 Task: Add Sprouts Almond Coconut Castile Foaming Hand Soap to the cart.
Action: Mouse moved to (975, 328)
Screenshot: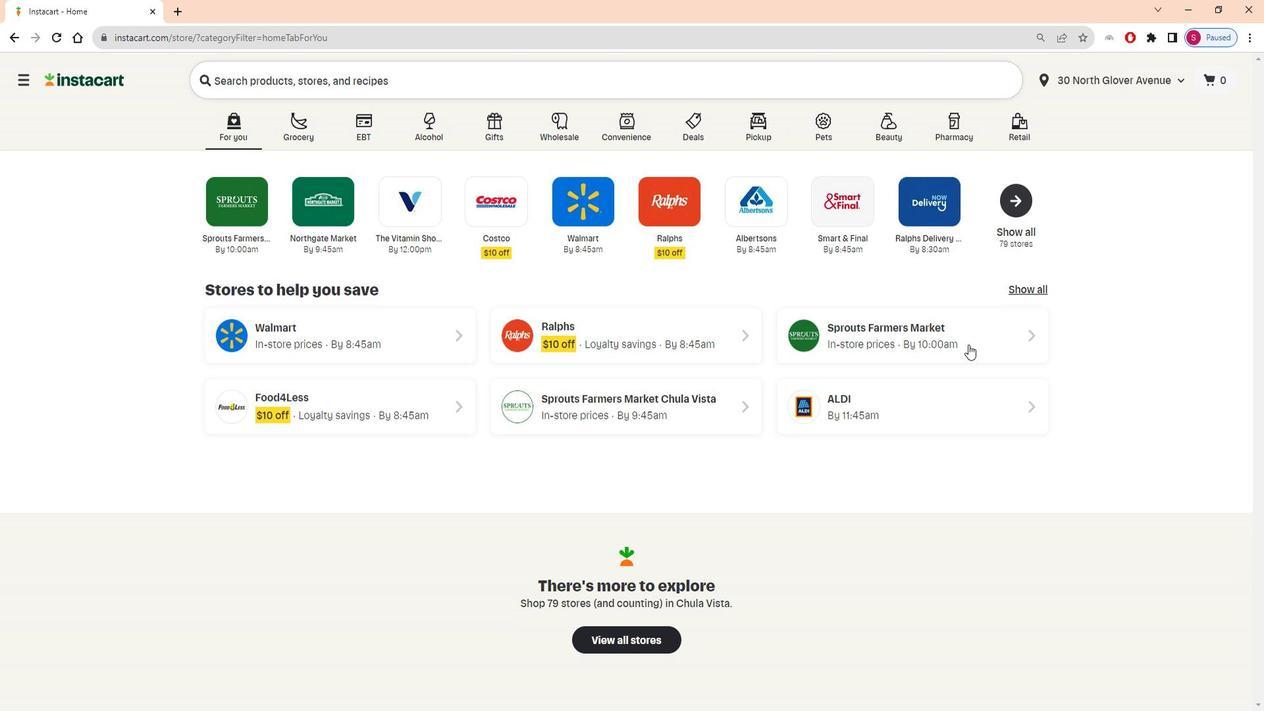 
Action: Mouse pressed left at (975, 328)
Screenshot: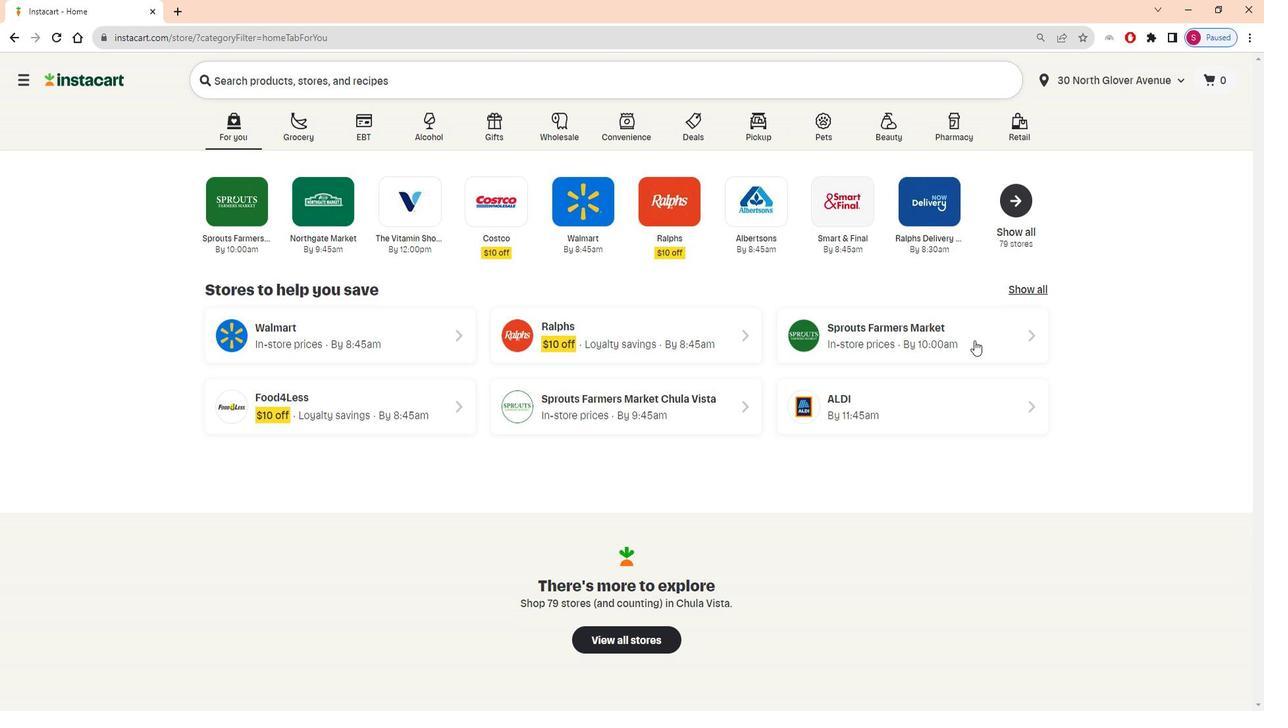 
Action: Mouse moved to (117, 490)
Screenshot: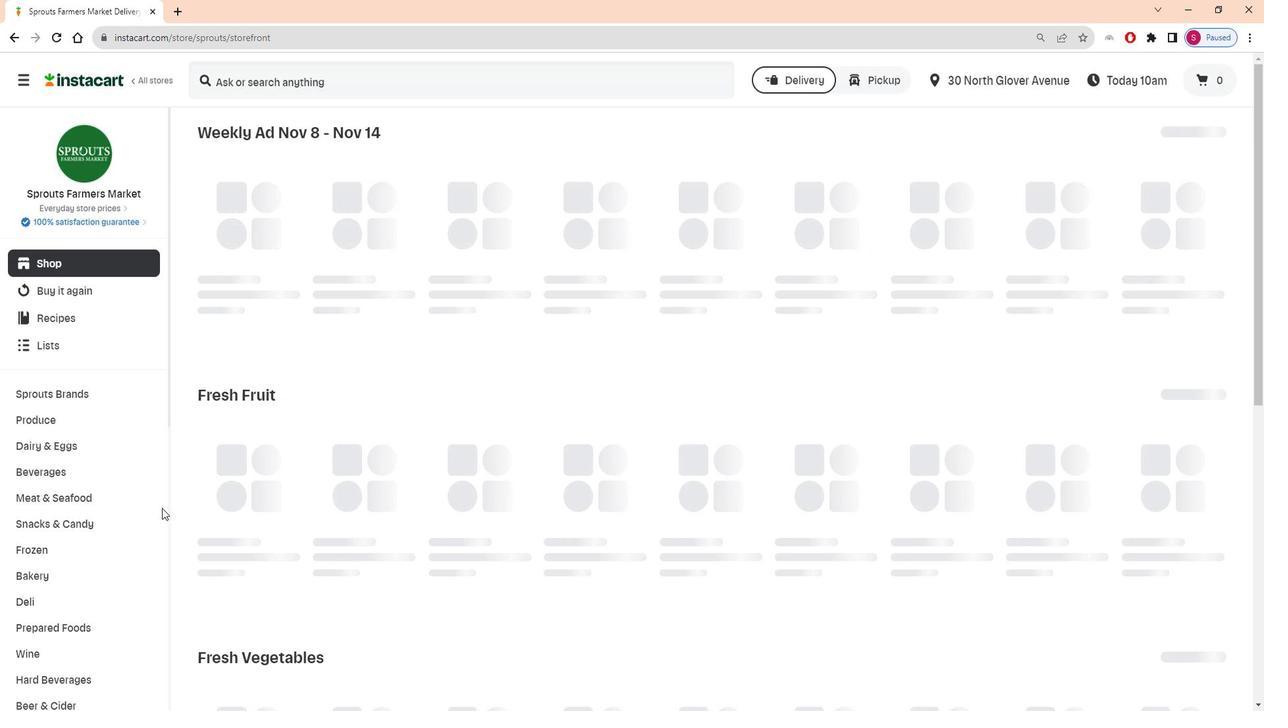 
Action: Mouse scrolled (117, 490) with delta (0, 0)
Screenshot: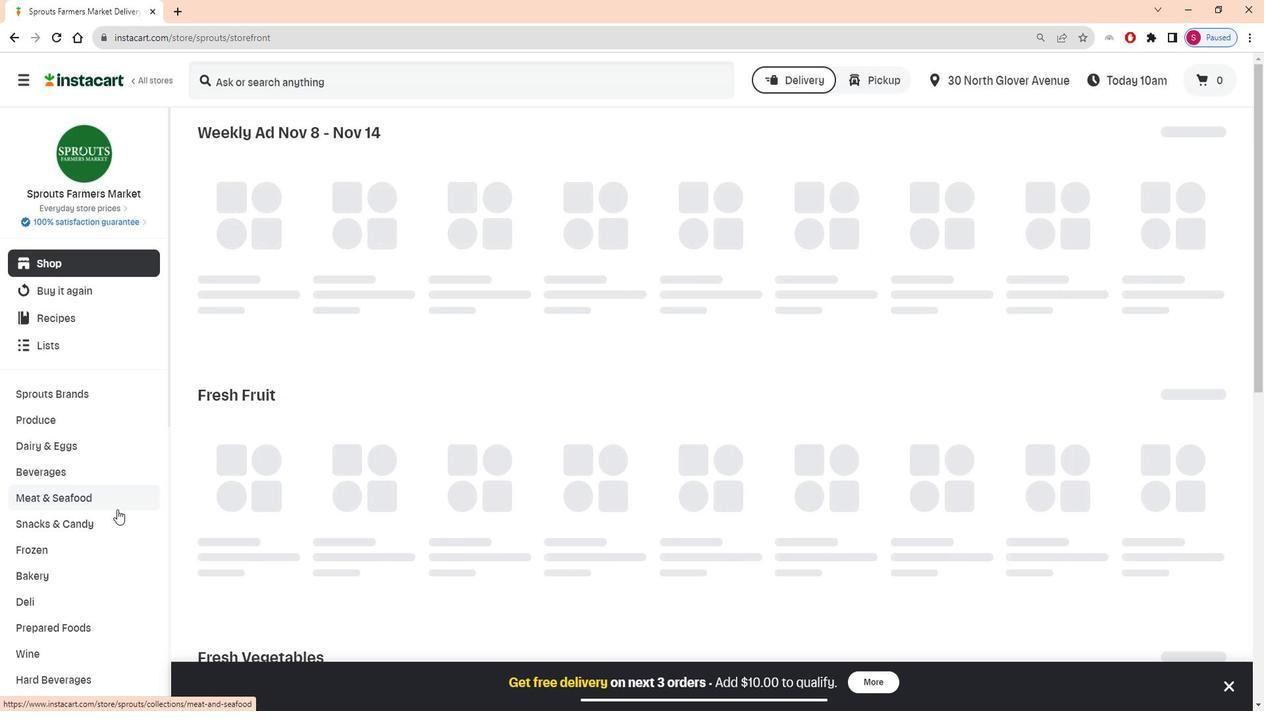 
Action: Mouse scrolled (117, 490) with delta (0, 0)
Screenshot: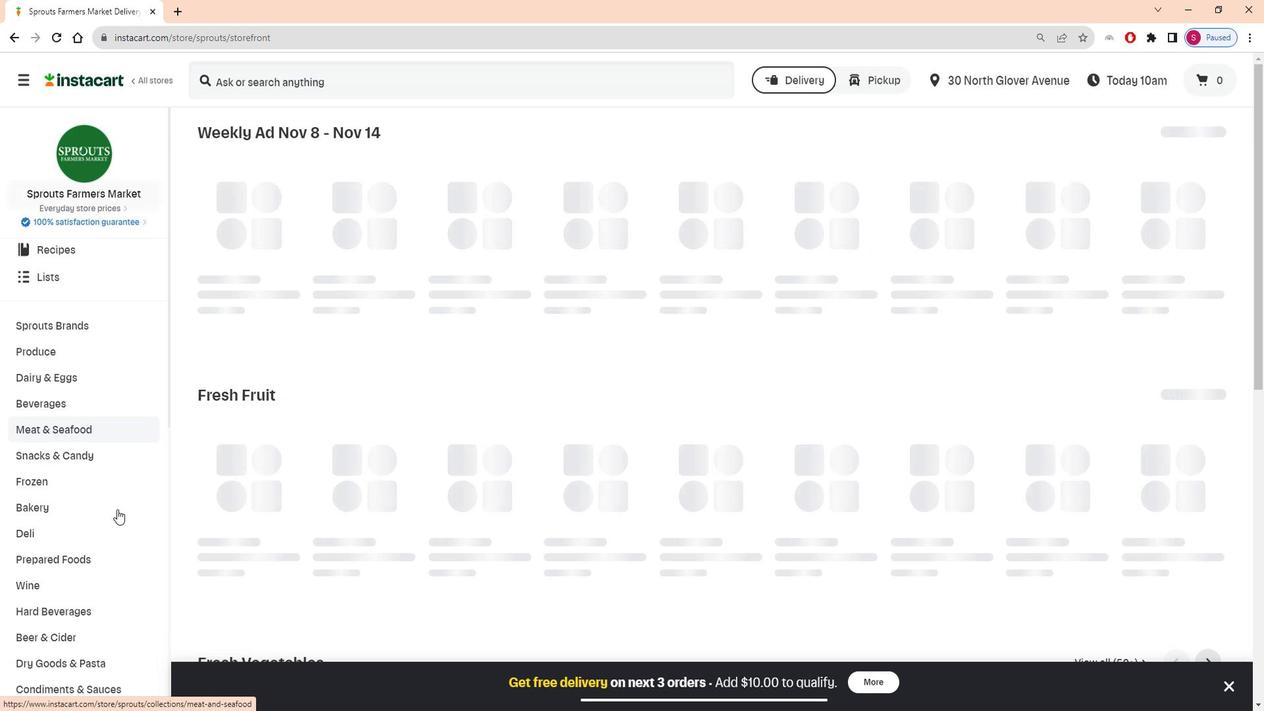 
Action: Mouse scrolled (117, 490) with delta (0, 0)
Screenshot: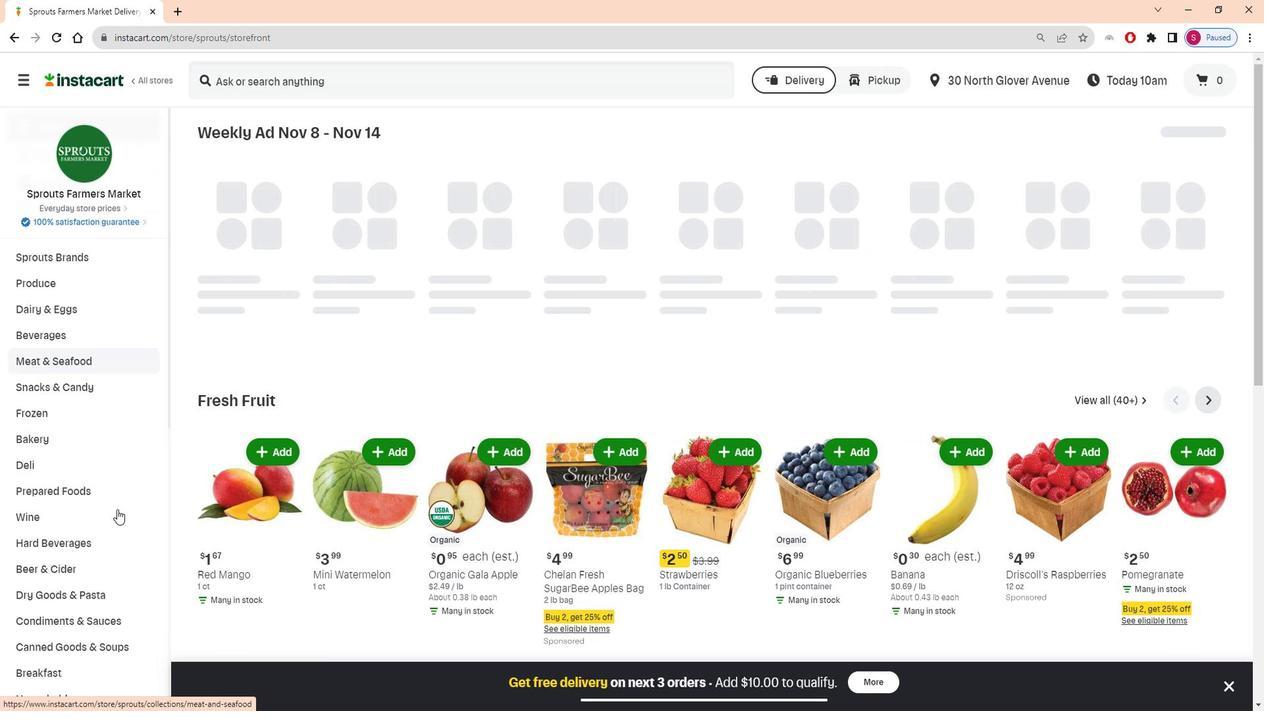 
Action: Mouse scrolled (117, 490) with delta (0, 0)
Screenshot: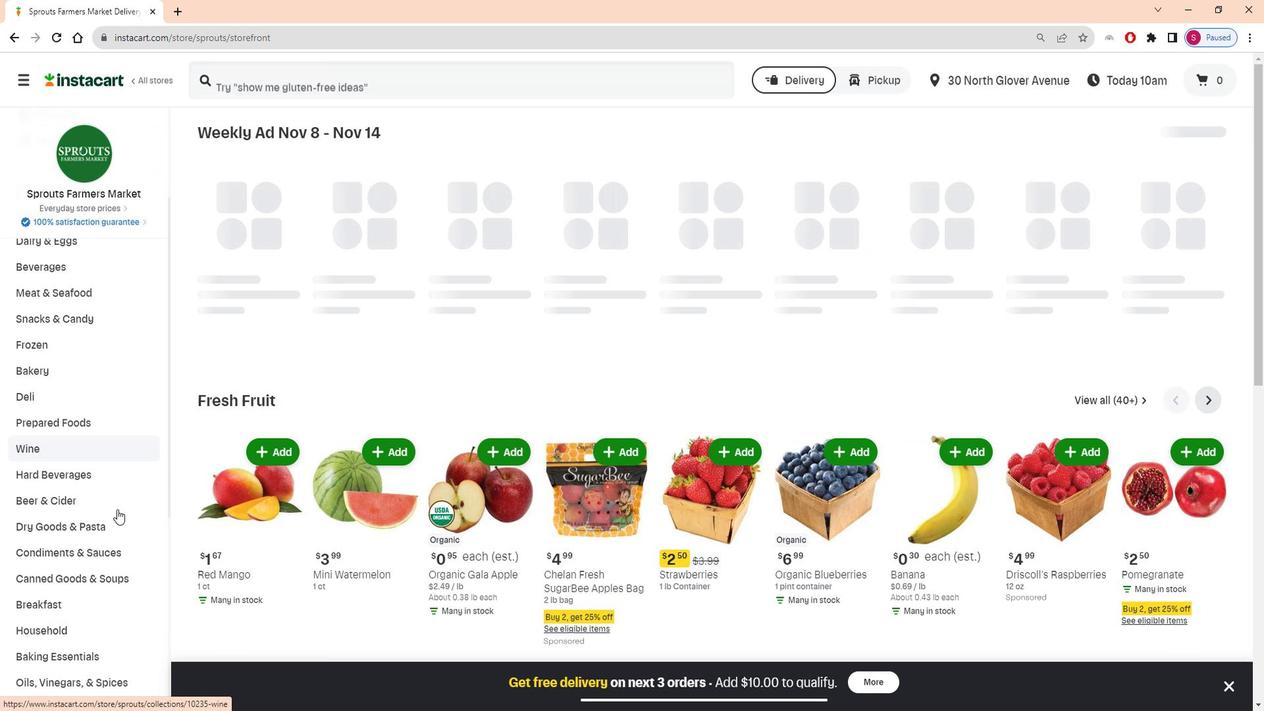 
Action: Mouse scrolled (117, 490) with delta (0, 0)
Screenshot: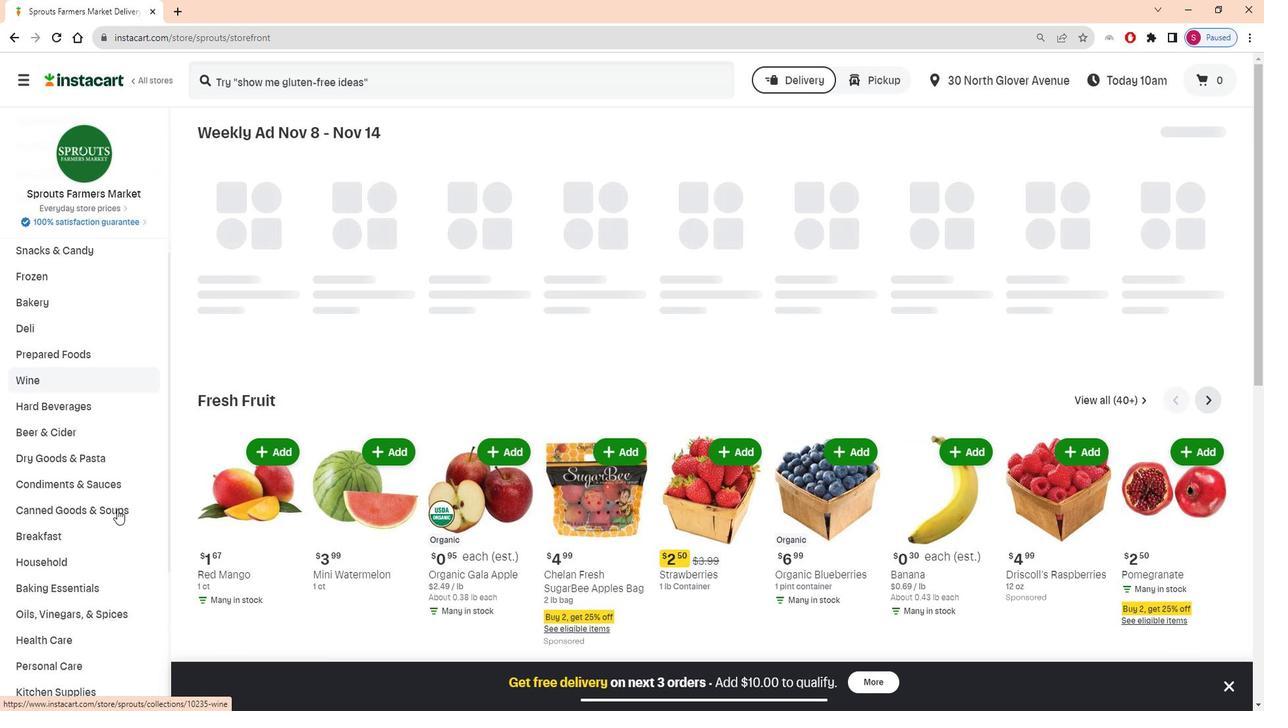 
Action: Mouse scrolled (117, 490) with delta (0, 0)
Screenshot: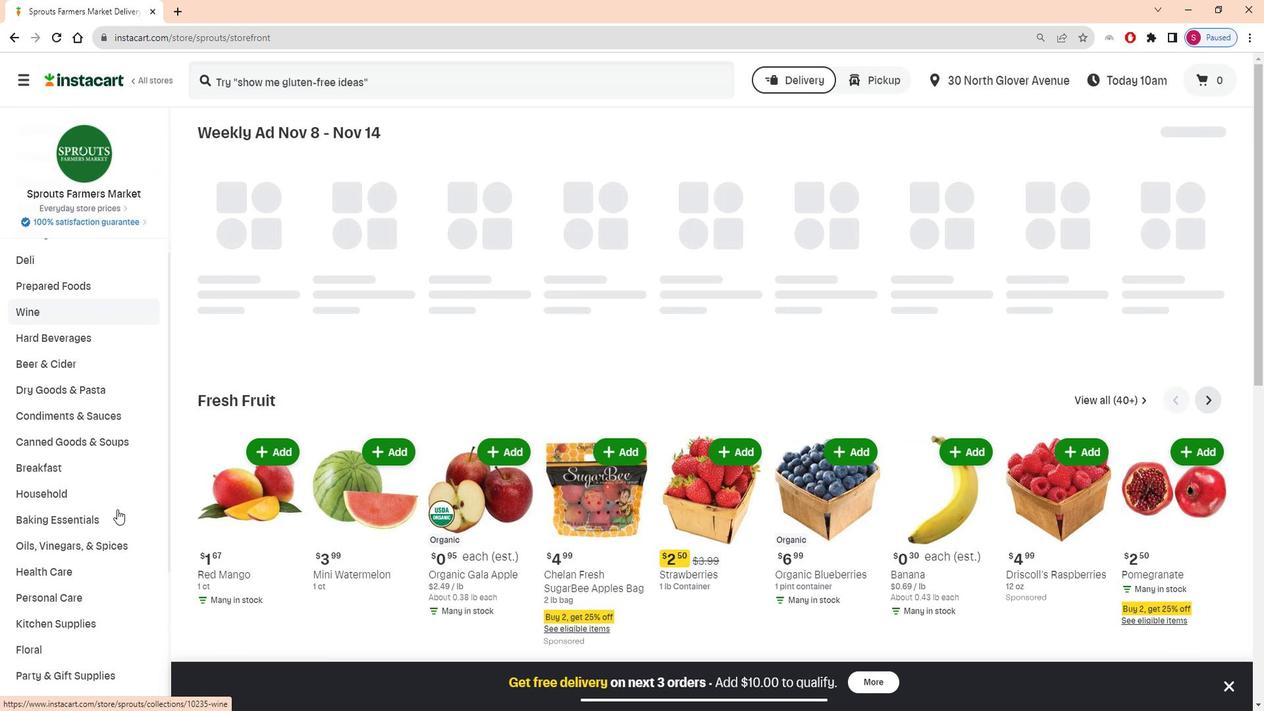 
Action: Mouse moved to (100, 506)
Screenshot: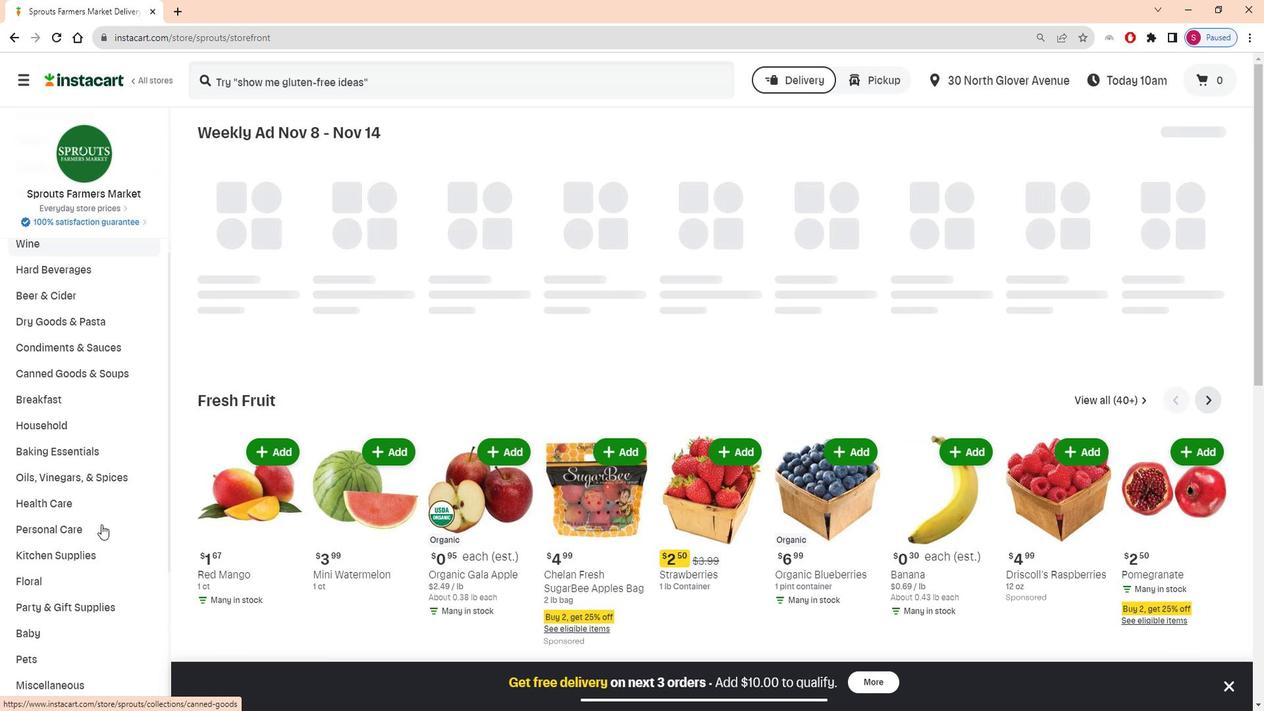 
Action: Mouse pressed left at (100, 506)
Screenshot: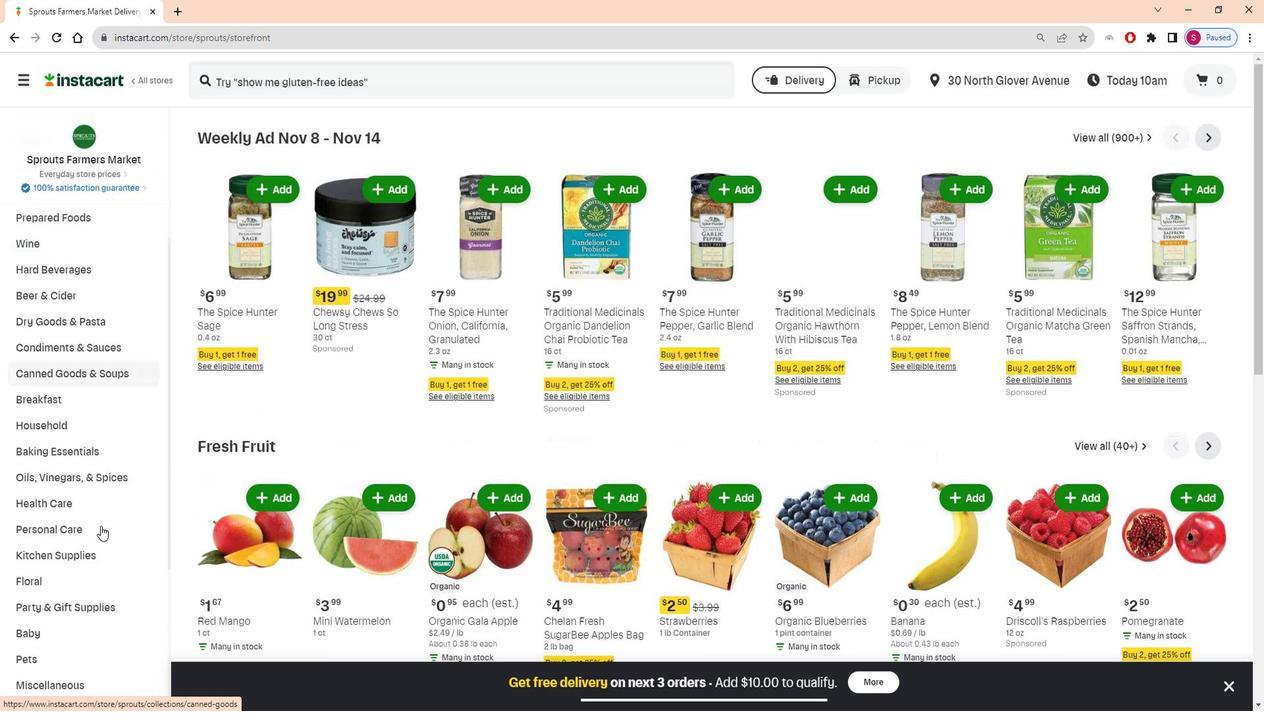
Action: Mouse moved to (86, 510)
Screenshot: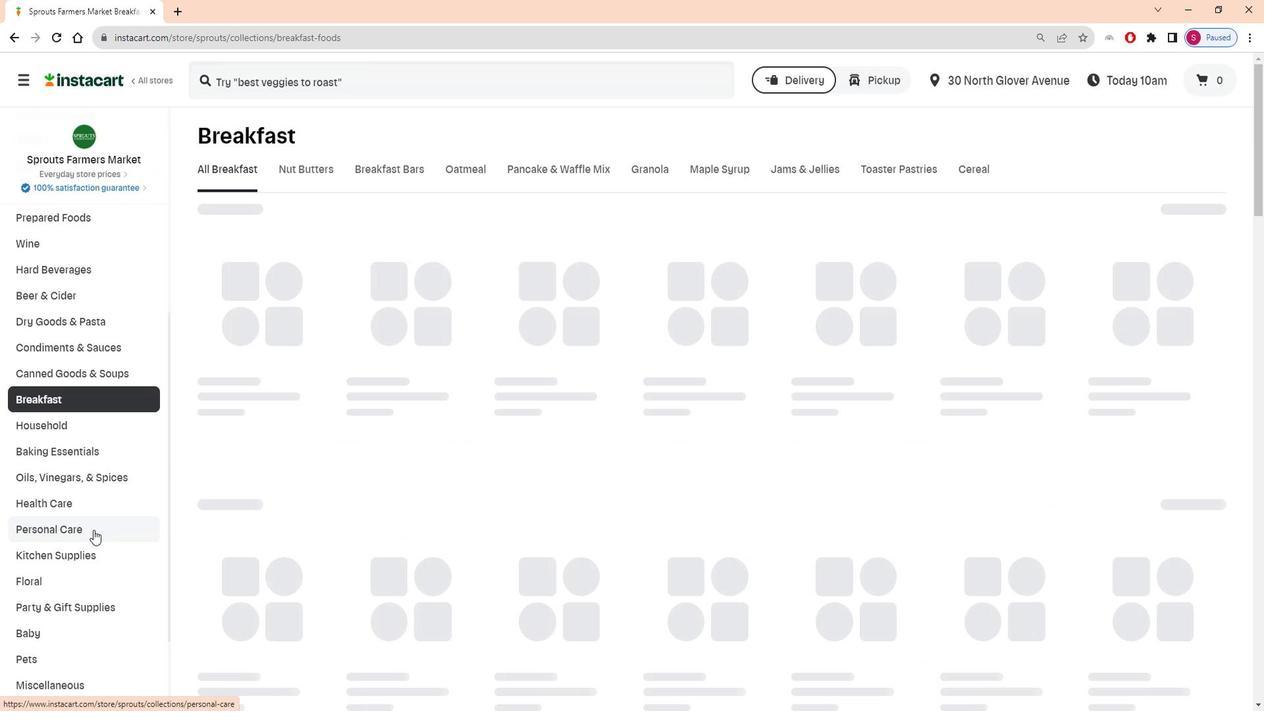 
Action: Mouse pressed left at (86, 510)
Screenshot: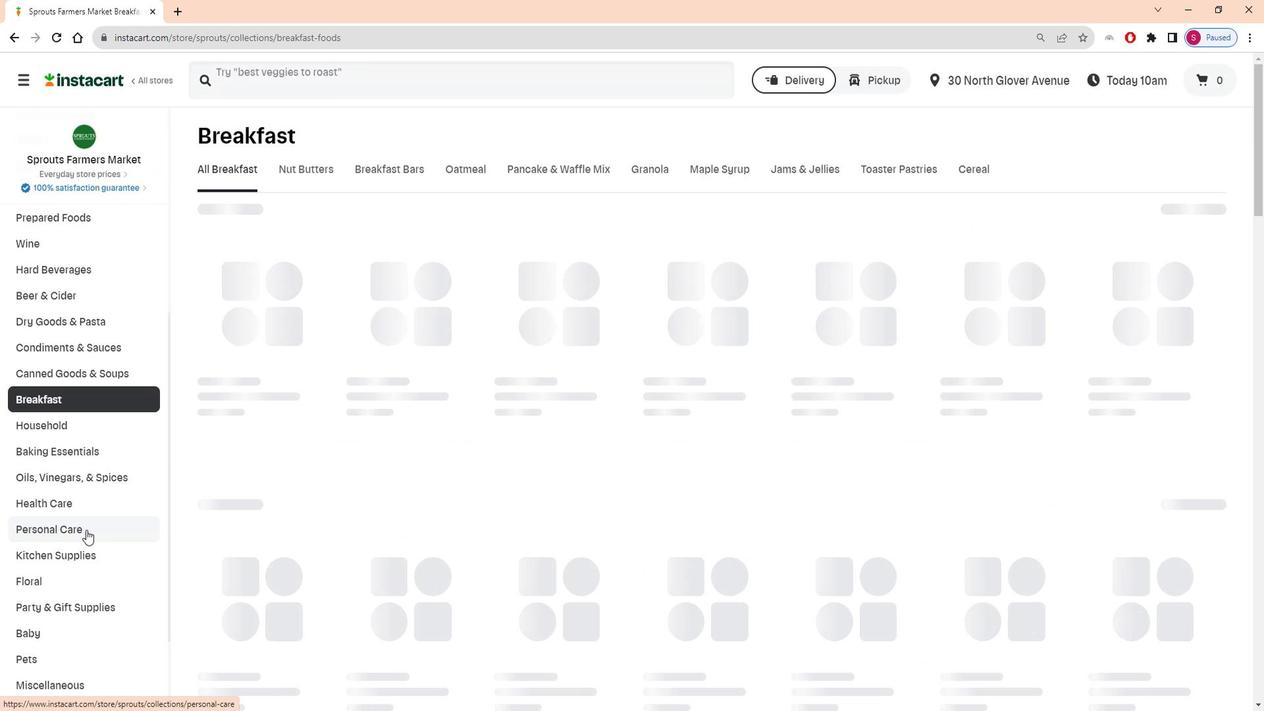 
Action: Mouse moved to (330, 169)
Screenshot: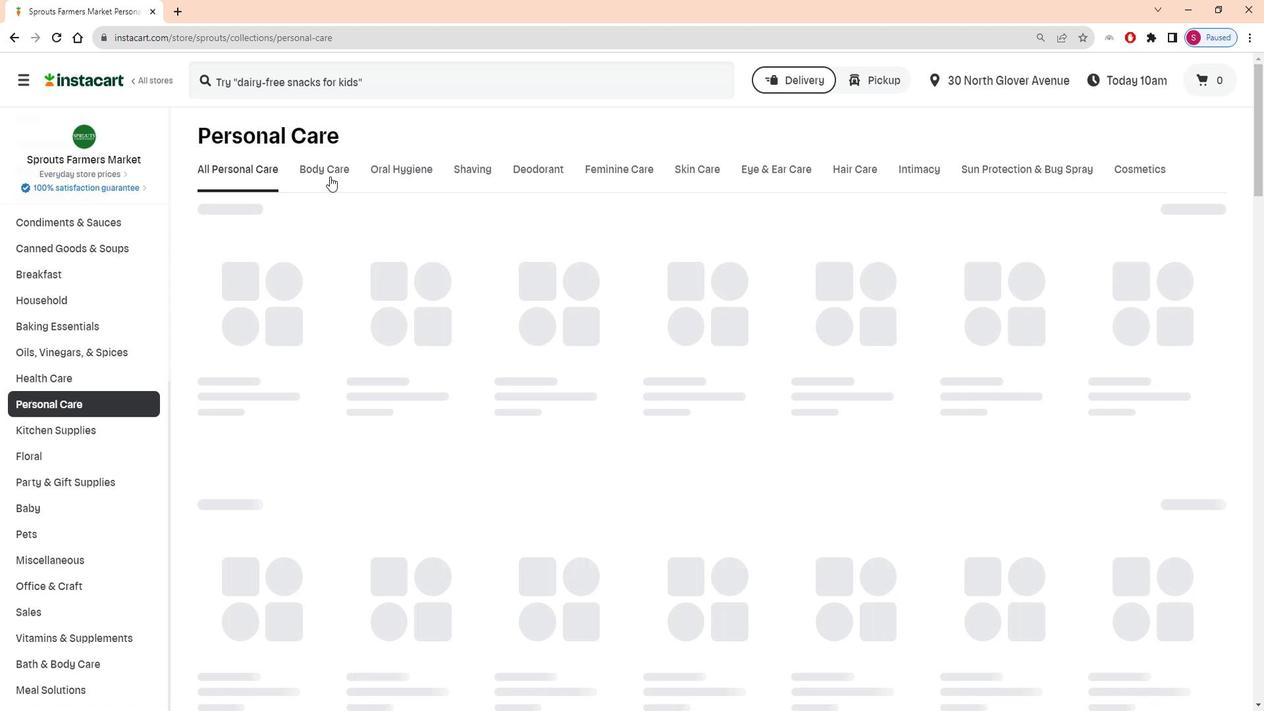 
Action: Mouse pressed left at (330, 169)
Screenshot: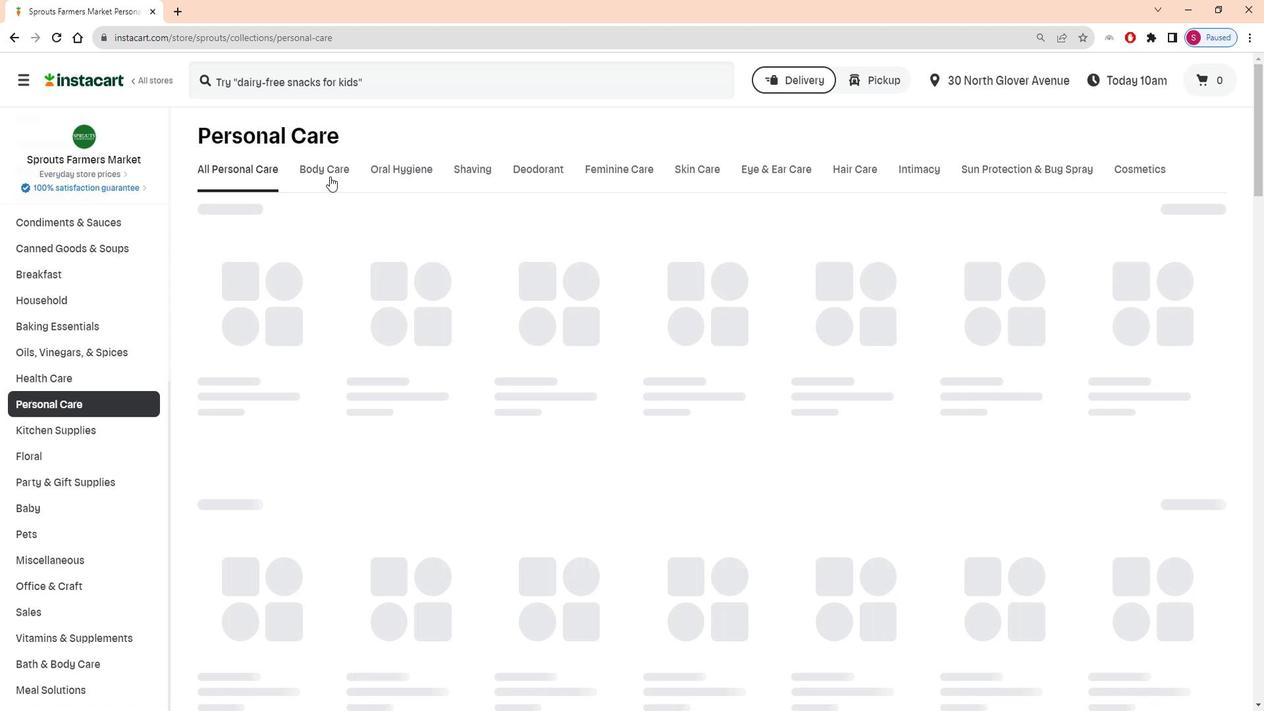 
Action: Mouse moved to (447, 219)
Screenshot: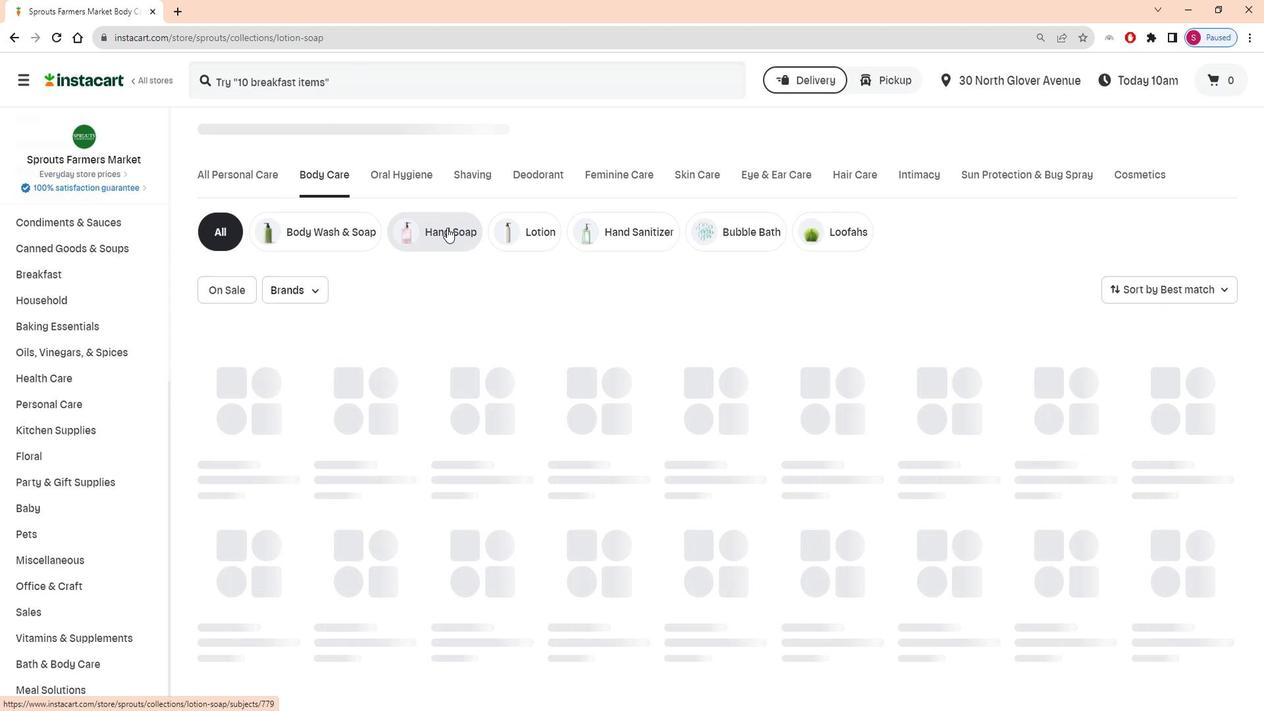 
Action: Mouse pressed left at (447, 219)
Screenshot: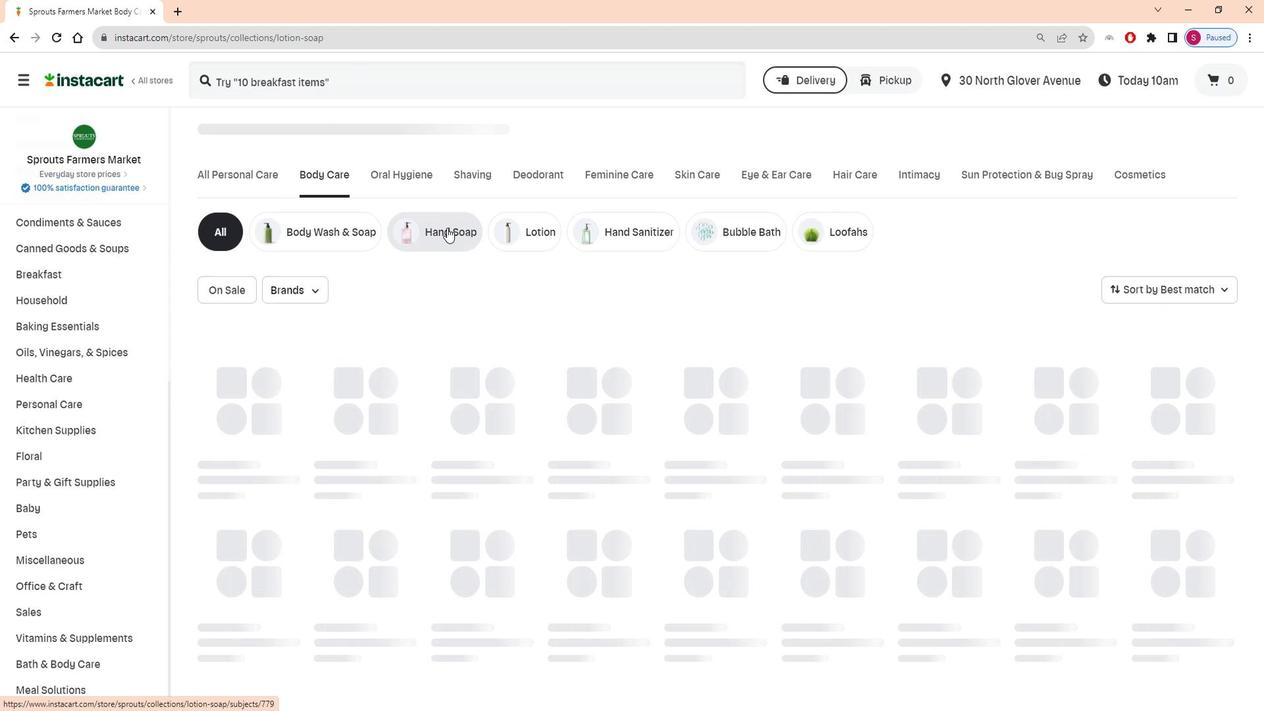 
Action: Mouse moved to (497, 84)
Screenshot: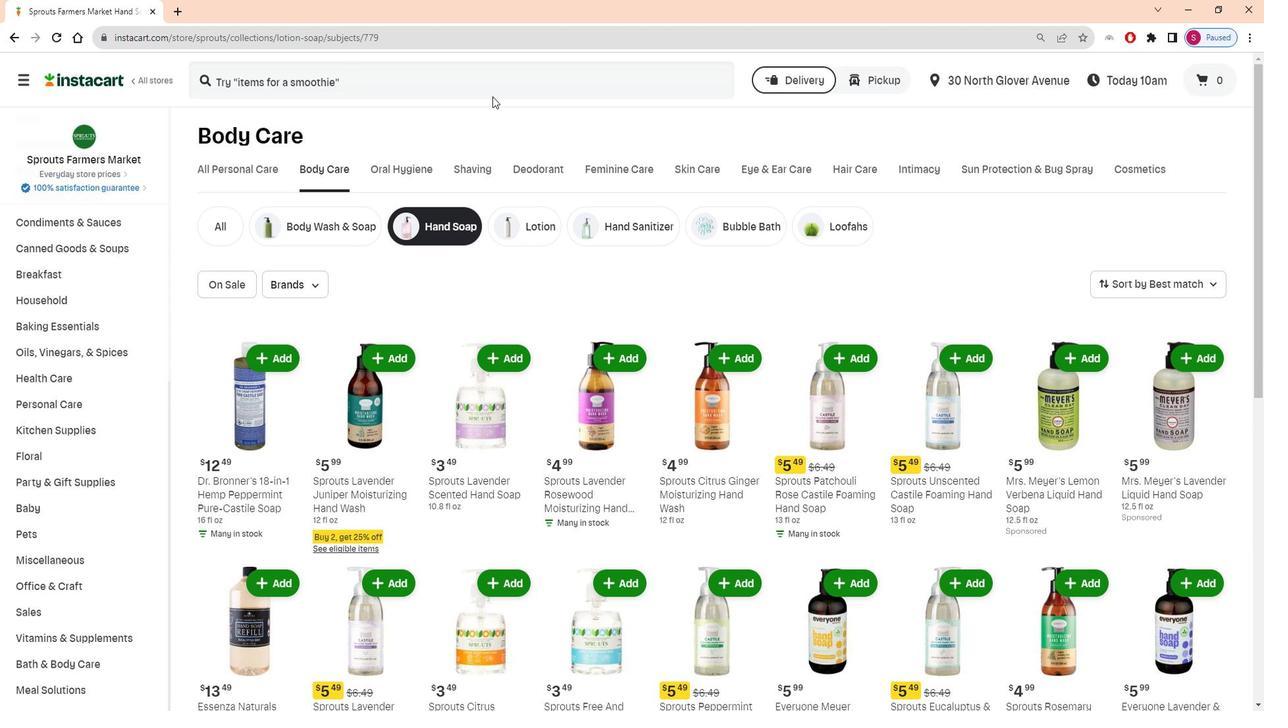 
Action: Mouse pressed left at (497, 84)
Screenshot: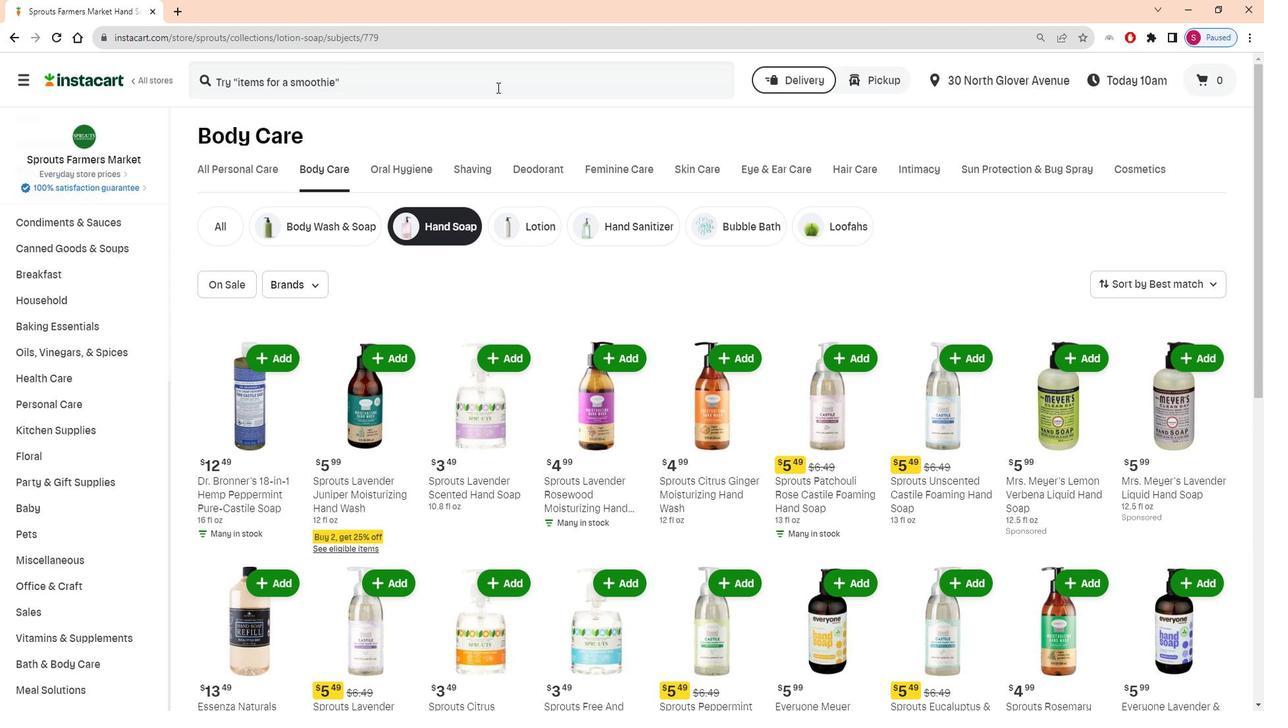 
Action: Mouse moved to (498, 84)
Screenshot: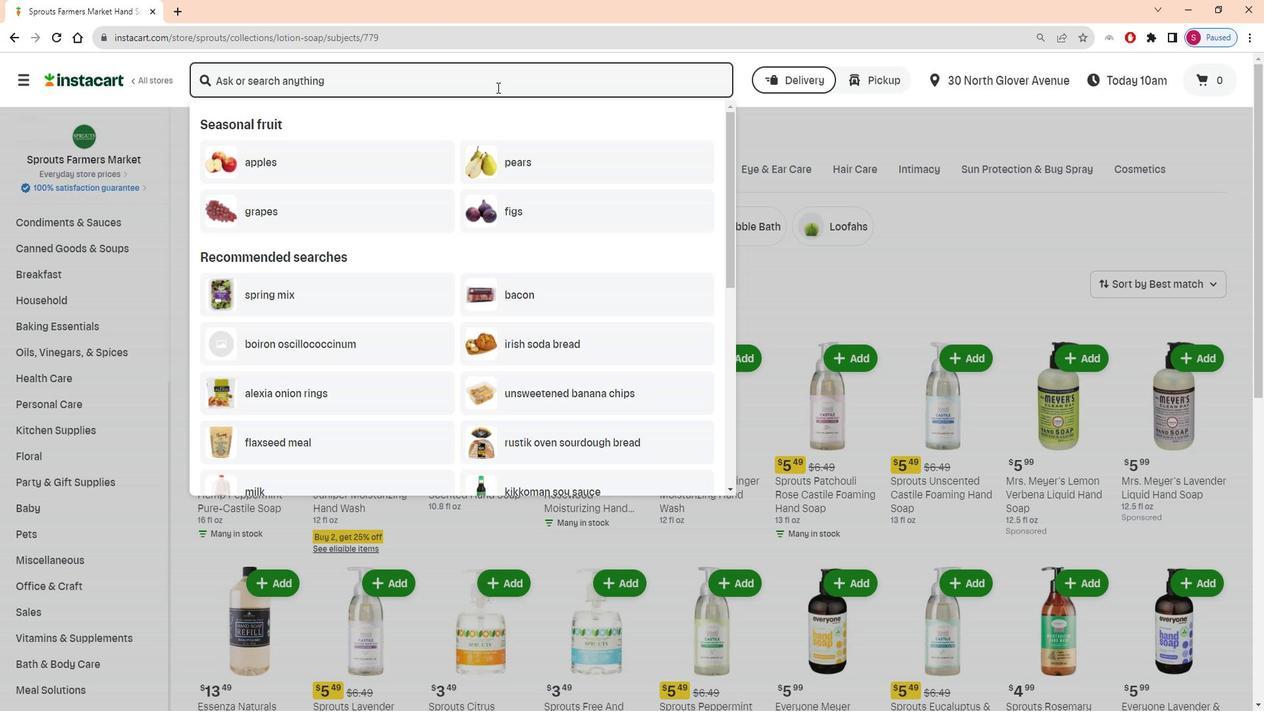 
Action: Key pressed <Key.shift>Sprouts<Key.space><Key.shift>Almond<Key.space><Key.shift><Key.shift><Key.shift><Key.shift><Key.shift><Key.shift>Coconut<Key.space><Key.shift>Castile<Key.space><Key.shift>D<Key.backspace><Key.shift>Foaming<Key.space><Key.shift>Hadn<Key.space><Key.backspace><Key.backspace><Key.backspace>nd<Key.space><Key.shift>Soap<Key.space><Key.enter>
Screenshot: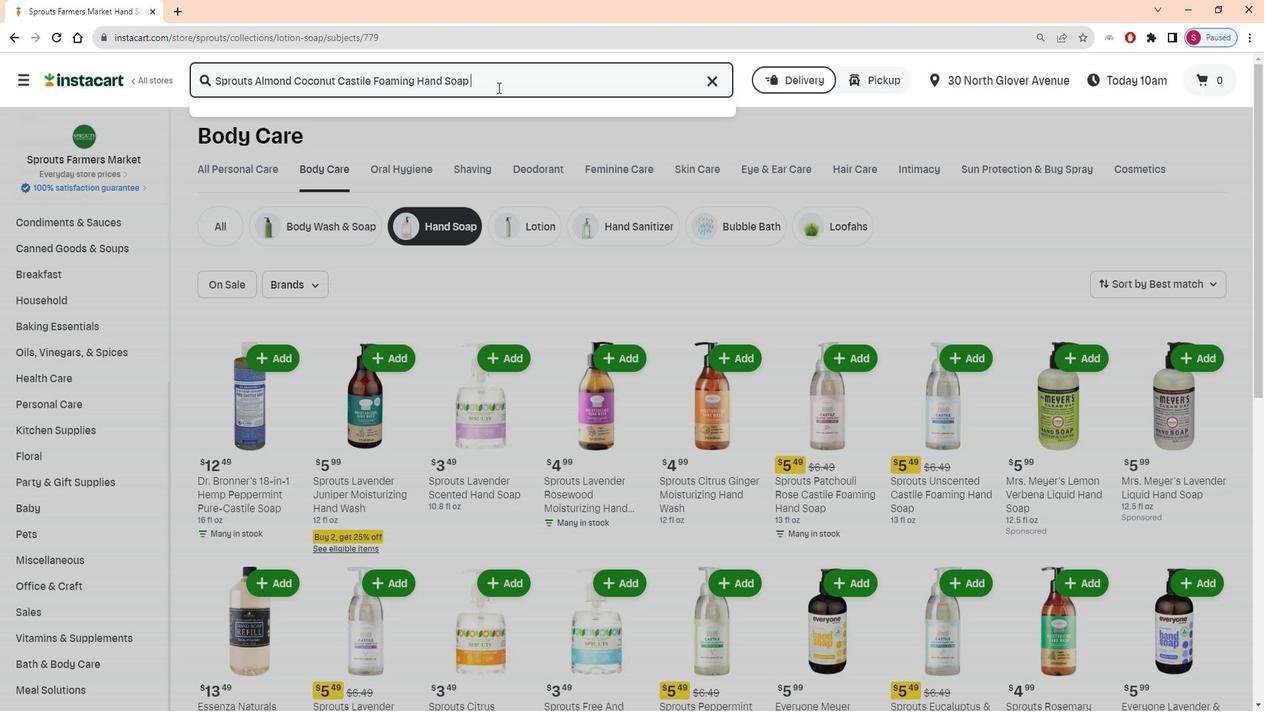 
Action: Mouse moved to (249, 228)
Screenshot: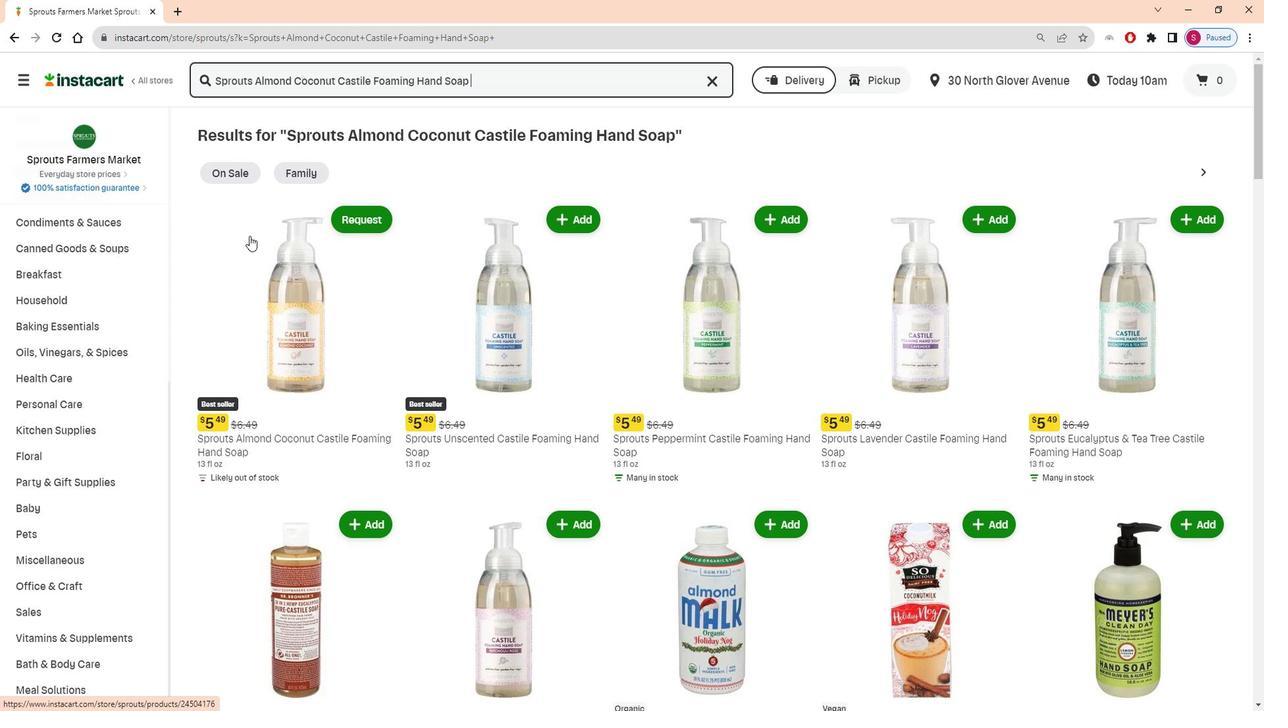 
Action: Mouse scrolled (249, 227) with delta (0, 0)
Screenshot: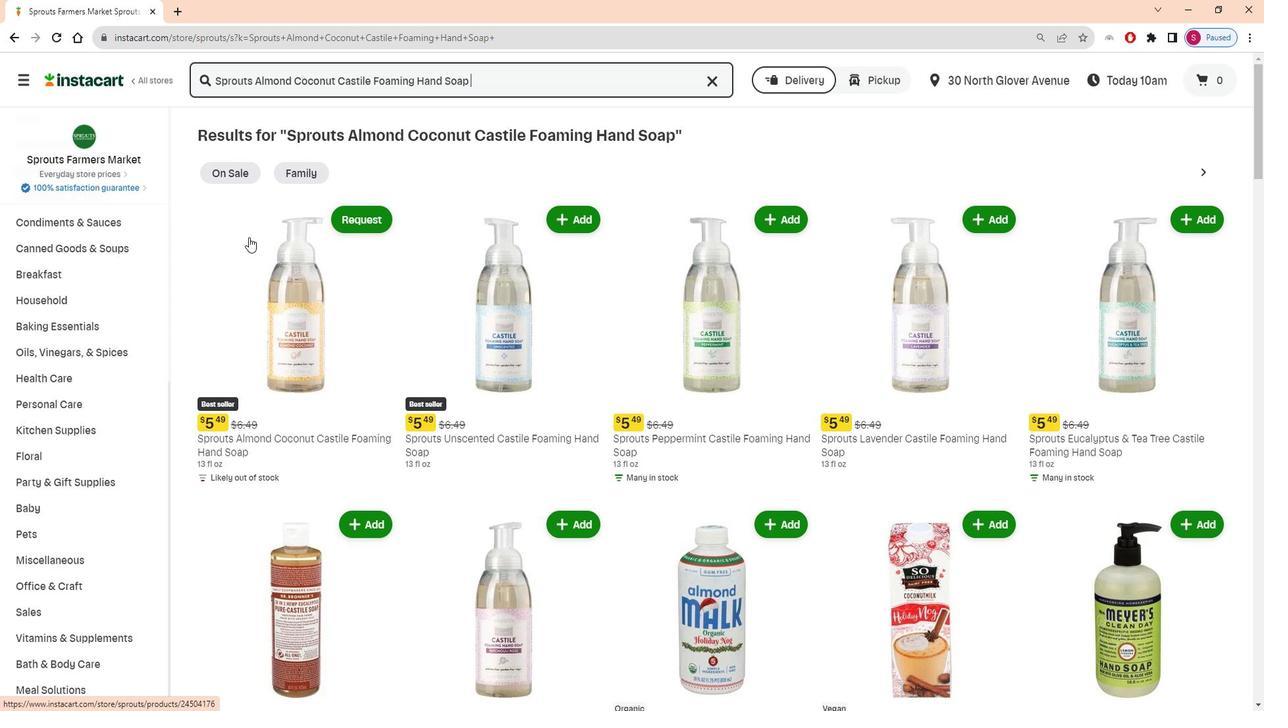 
Action: Mouse moved to (370, 145)
Screenshot: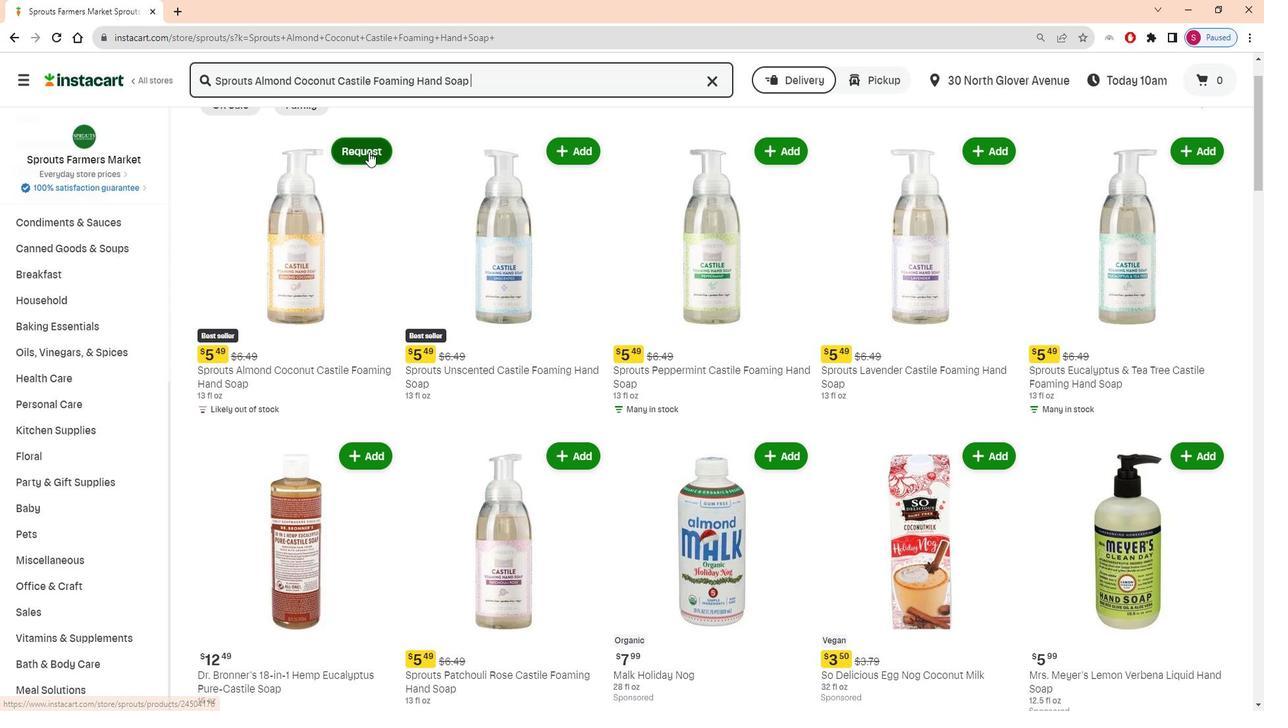 
Action: Mouse pressed left at (370, 145)
Screenshot: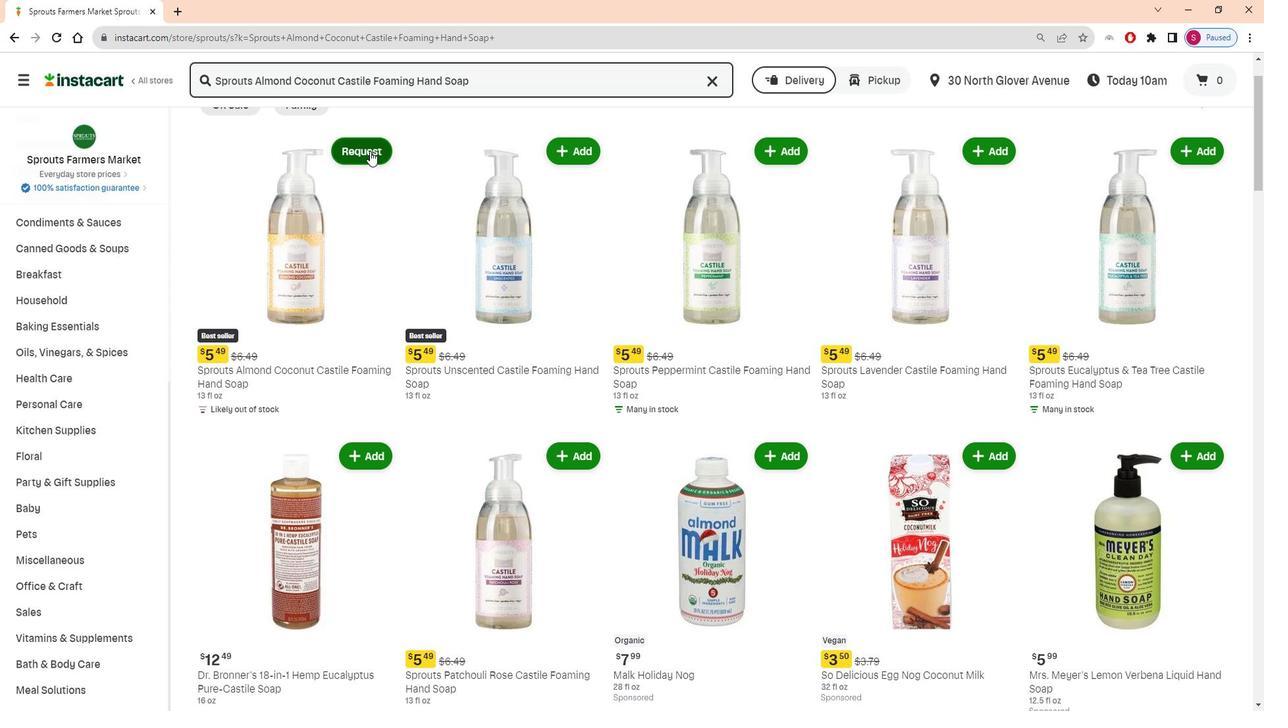 
Action: Mouse moved to (590, 537)
Screenshot: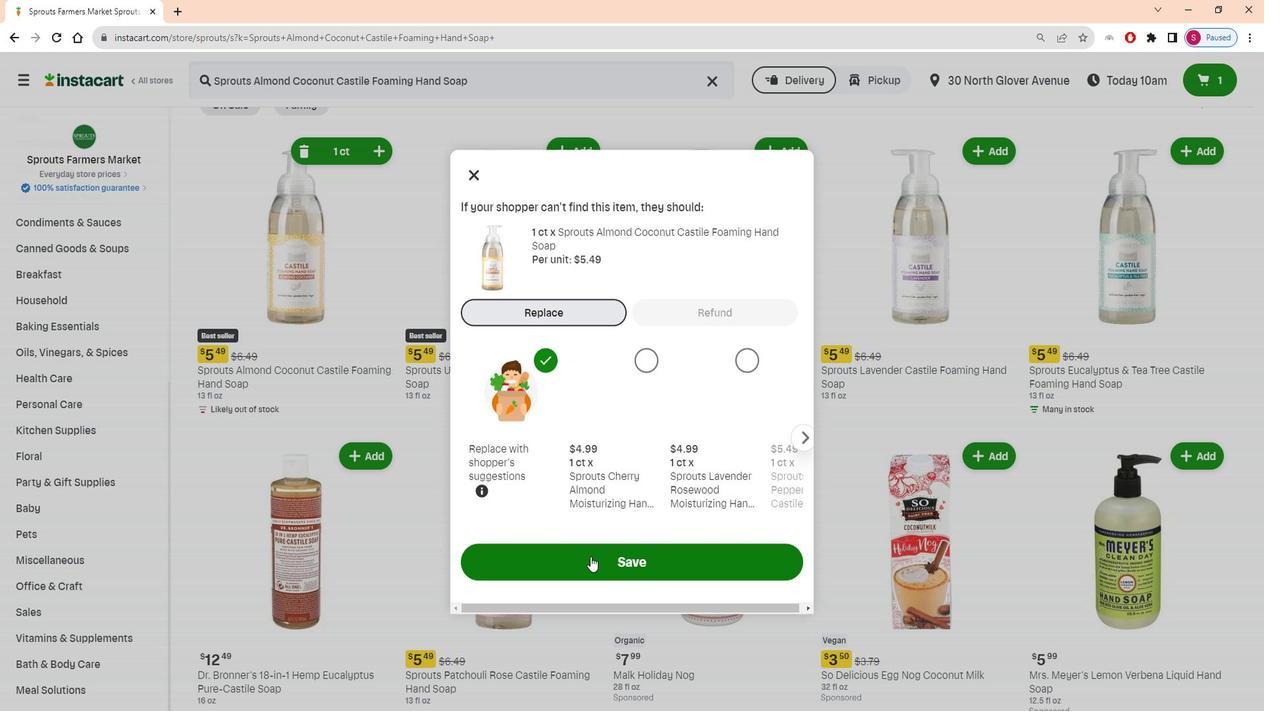 
Action: Mouse pressed left at (590, 537)
Screenshot: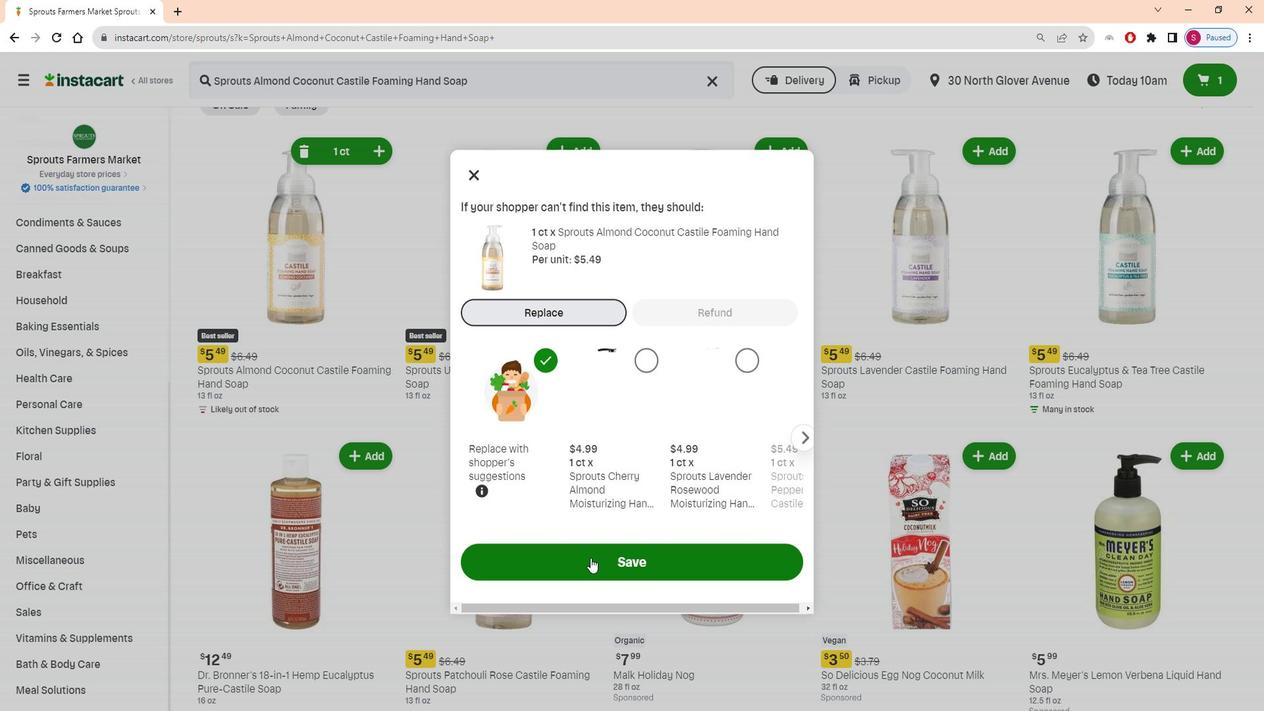
Action: Mouse moved to (683, 444)
Screenshot: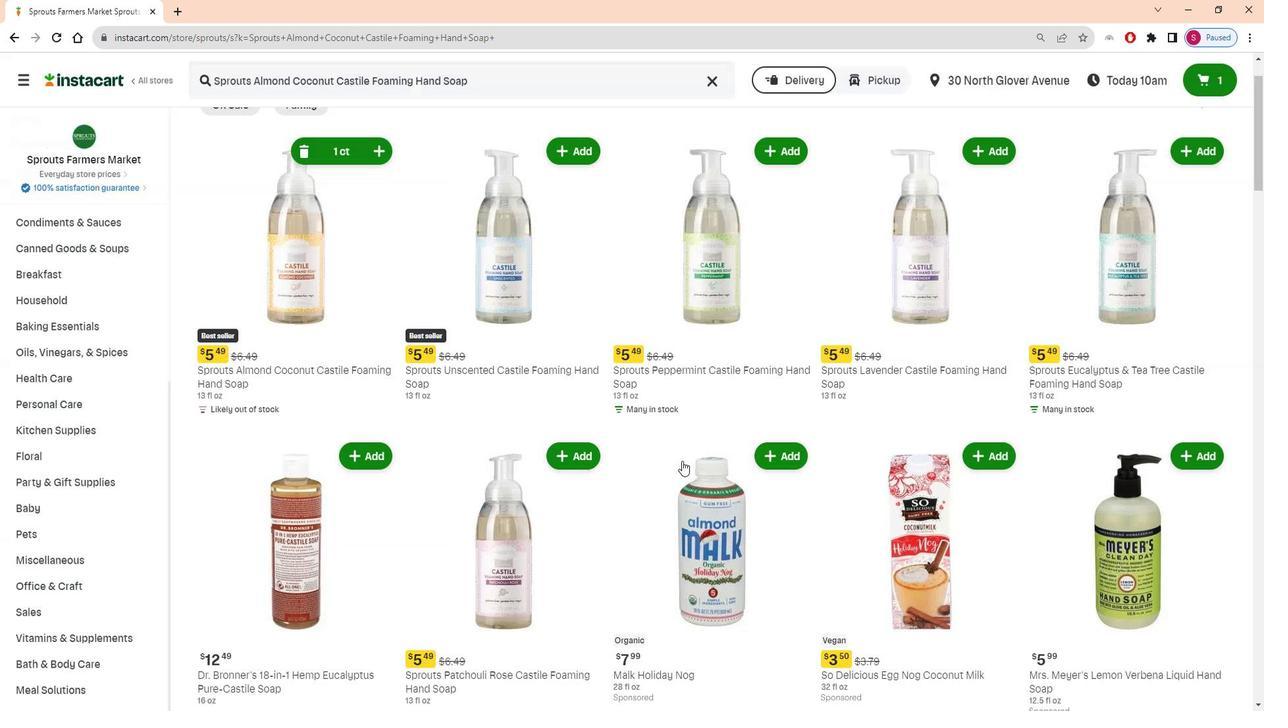 
